 Task: Look for products in the category "Lotion" from Desert Essence only.
Action: Mouse moved to (636, 247)
Screenshot: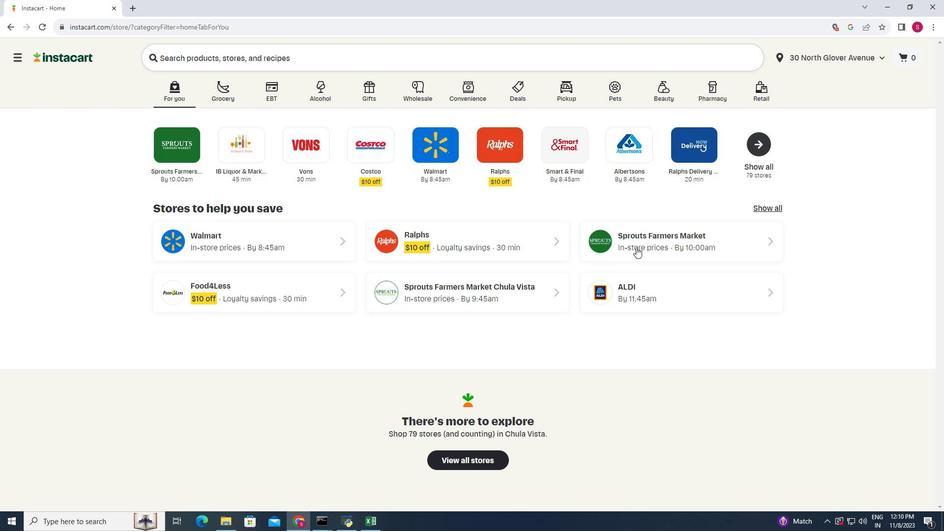 
Action: Mouse pressed left at (636, 247)
Screenshot: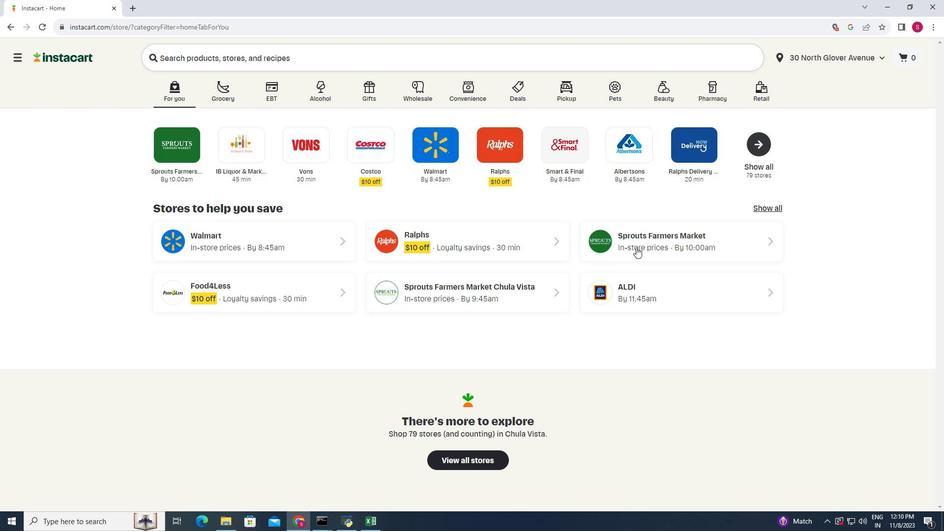 
Action: Mouse moved to (62, 335)
Screenshot: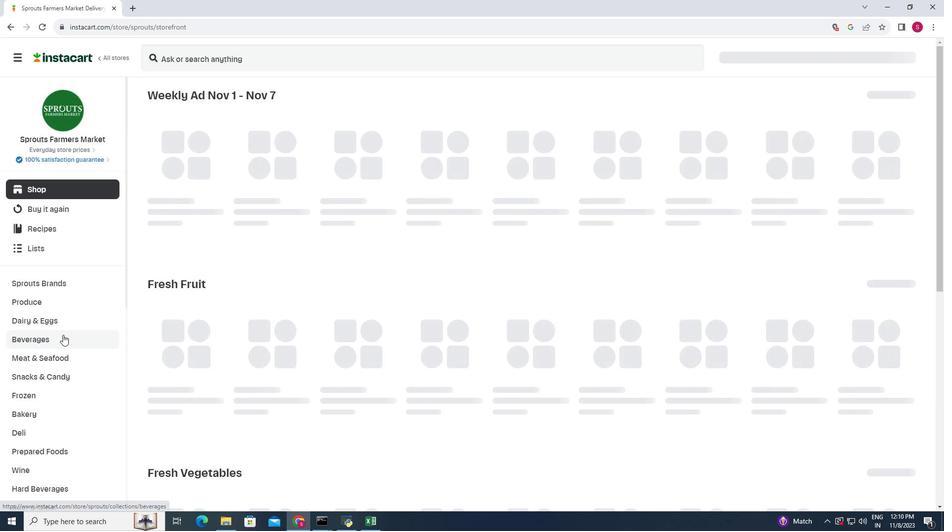 
Action: Mouse scrolled (62, 334) with delta (0, 0)
Screenshot: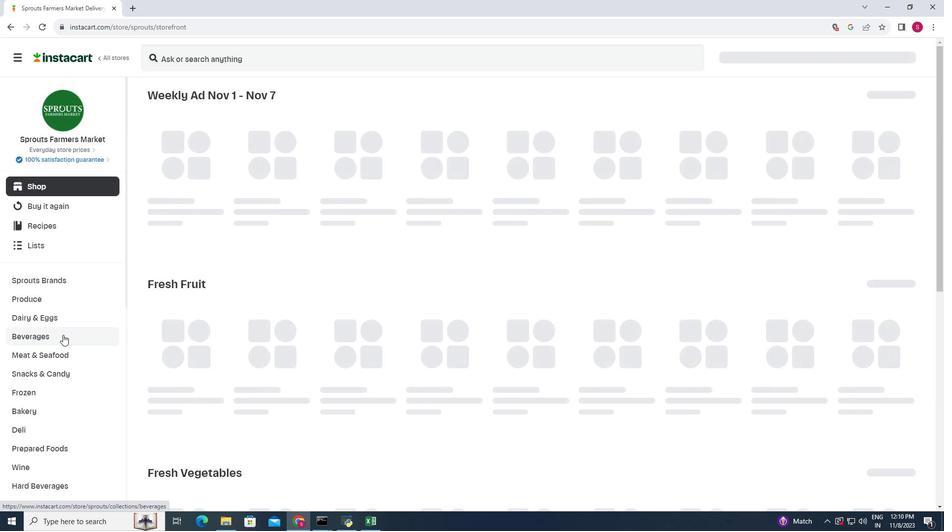 
Action: Mouse scrolled (62, 334) with delta (0, 0)
Screenshot: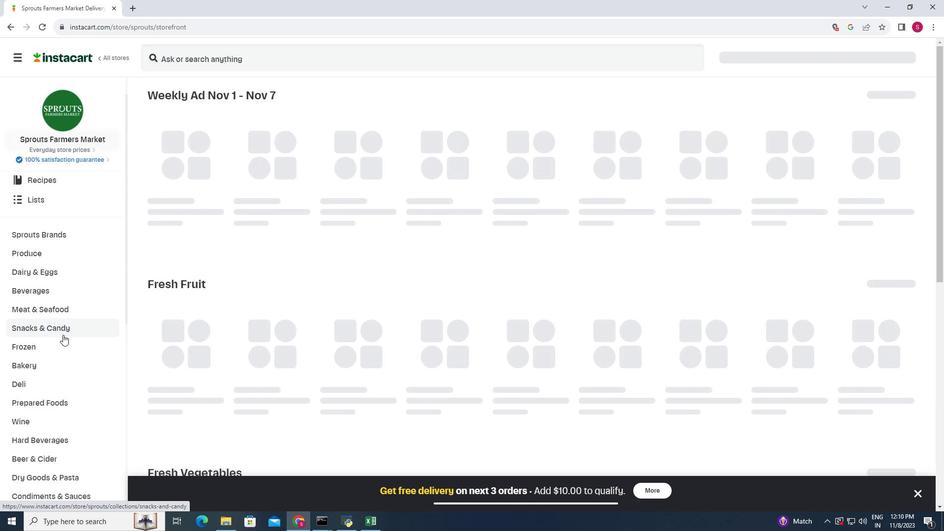 
Action: Mouse scrolled (62, 334) with delta (0, 0)
Screenshot: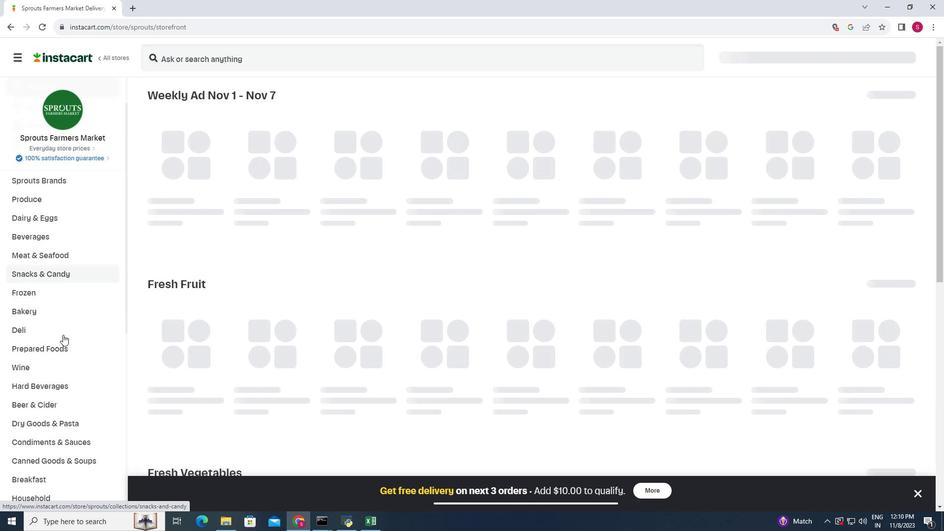 
Action: Mouse scrolled (62, 334) with delta (0, 0)
Screenshot: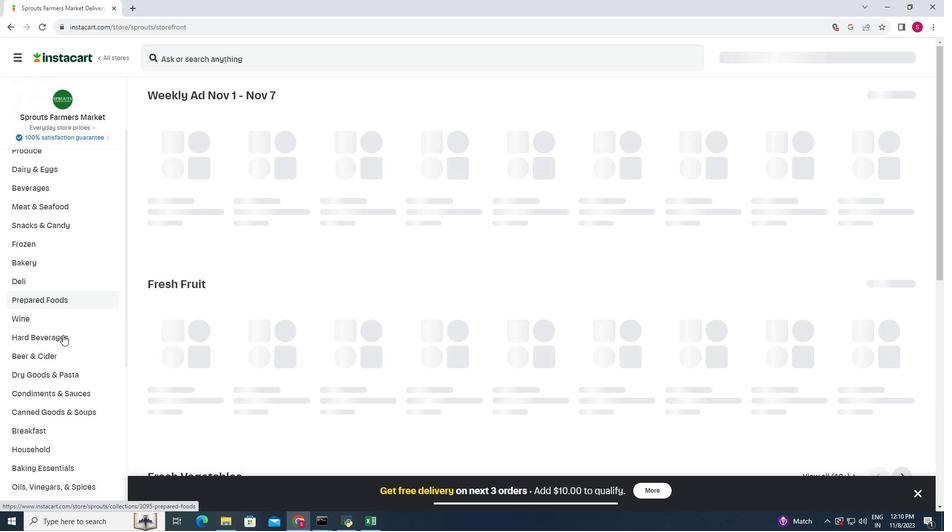 
Action: Mouse moved to (56, 395)
Screenshot: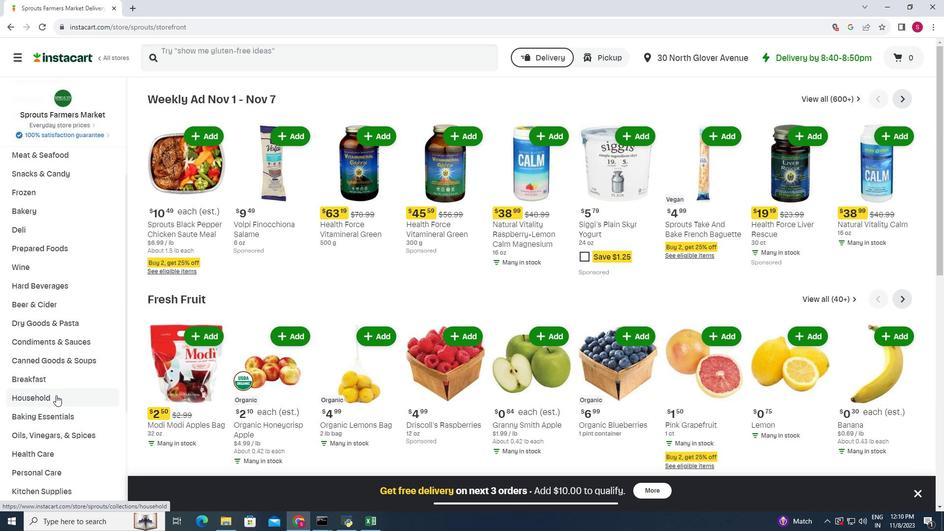 
Action: Mouse scrolled (56, 394) with delta (0, 0)
Screenshot: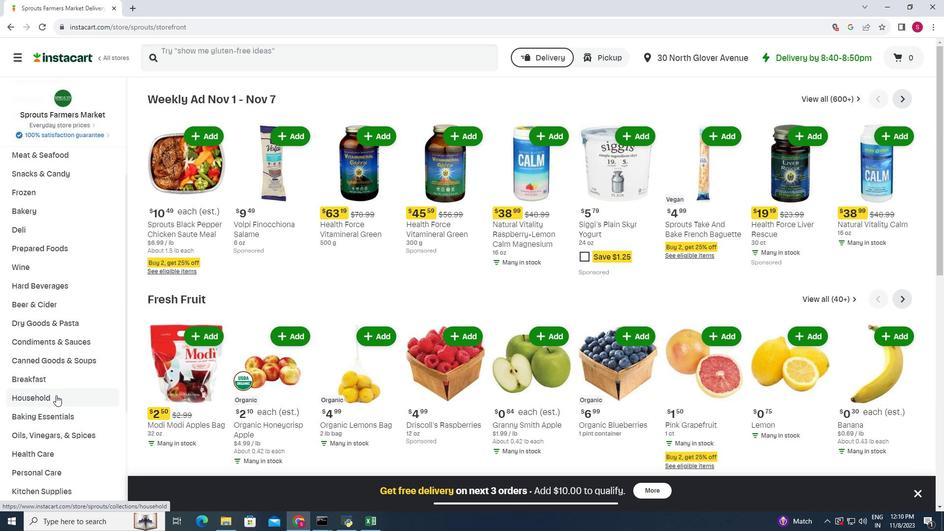 
Action: Mouse moved to (58, 428)
Screenshot: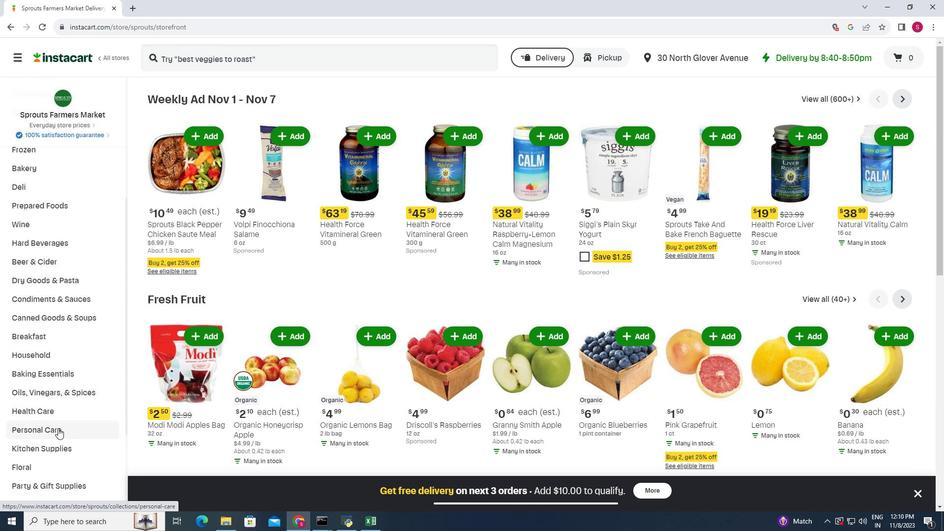 
Action: Mouse pressed left at (58, 428)
Screenshot: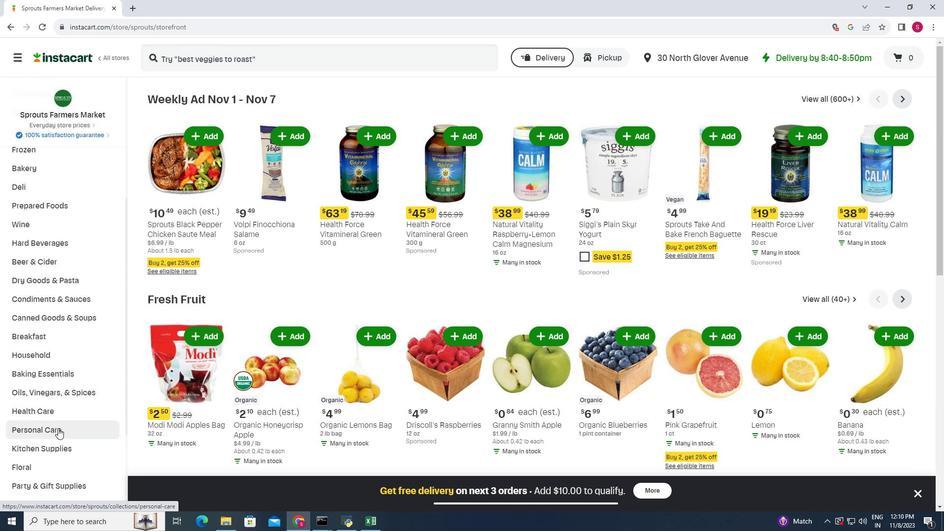 
Action: Mouse moved to (245, 123)
Screenshot: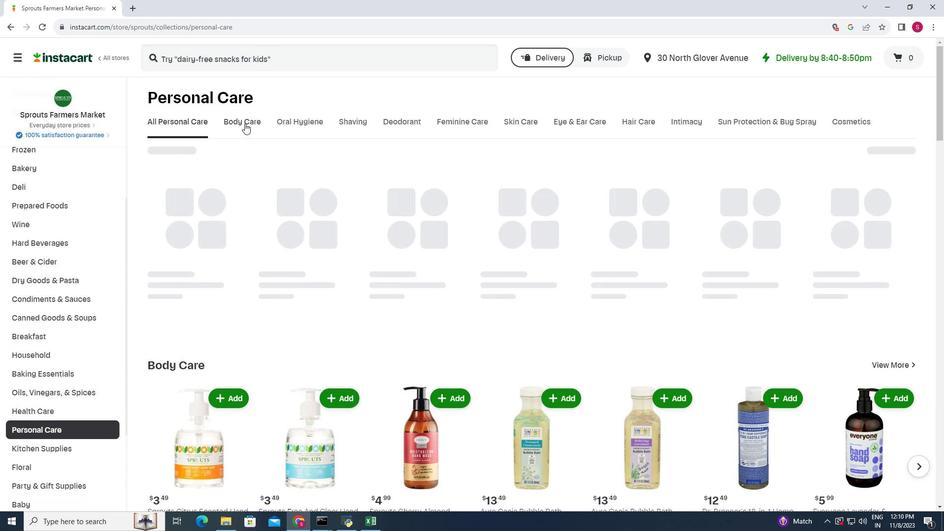 
Action: Mouse pressed left at (245, 123)
Screenshot: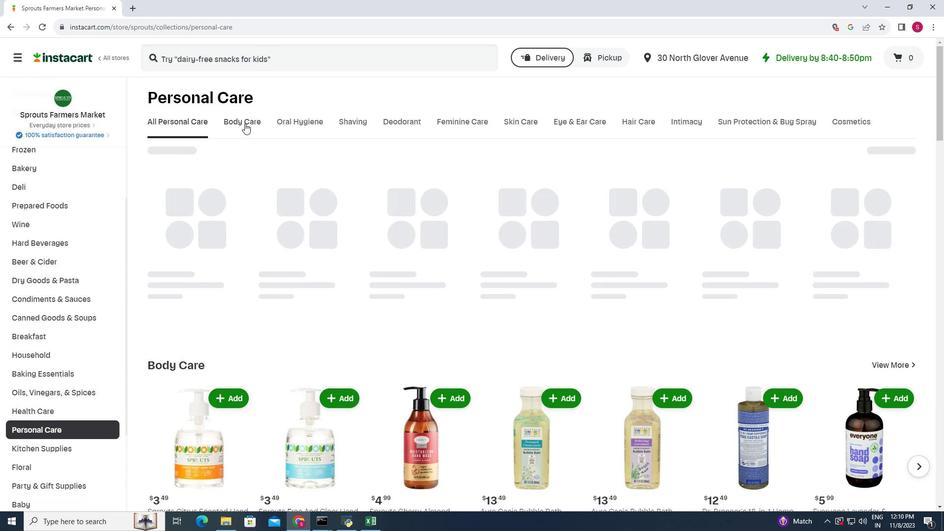 
Action: Mouse moved to (392, 161)
Screenshot: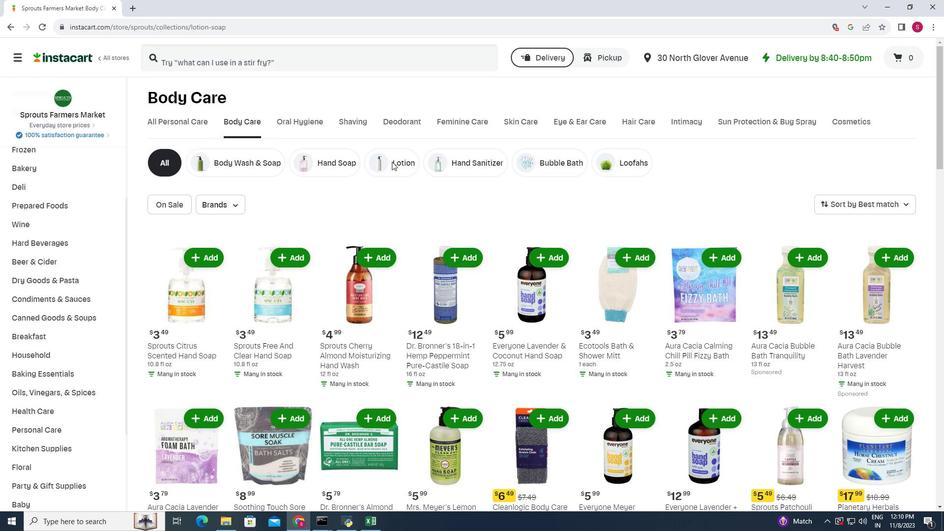 
Action: Mouse pressed left at (392, 161)
Screenshot: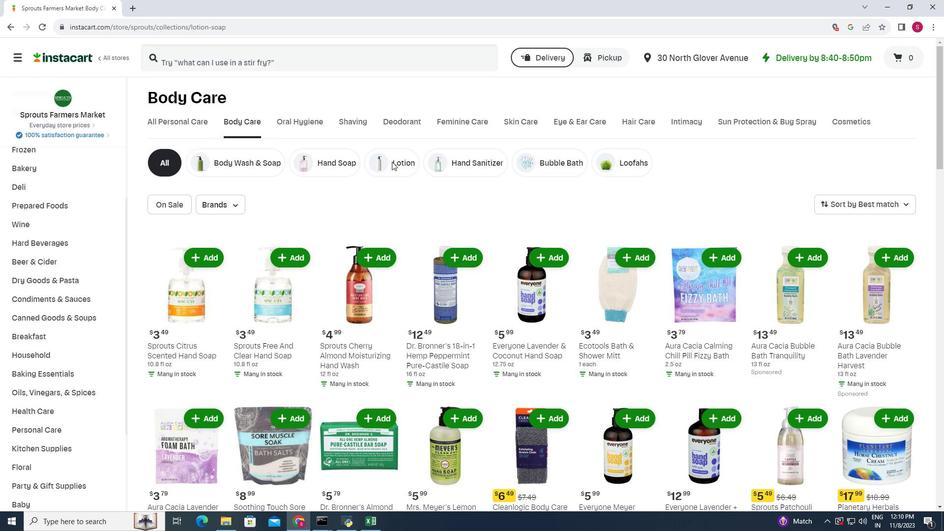 
Action: Mouse moved to (236, 204)
Screenshot: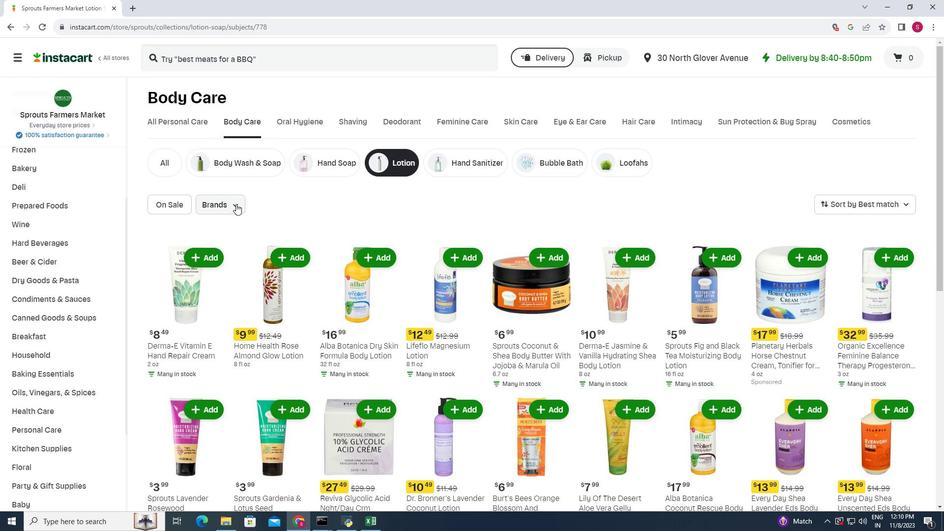 
Action: Mouse pressed left at (236, 204)
Screenshot: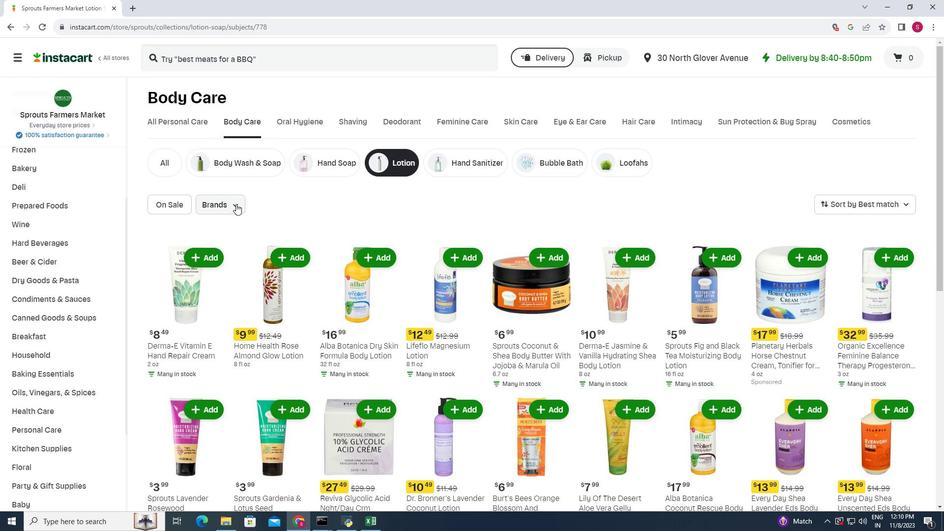
Action: Mouse moved to (250, 250)
Screenshot: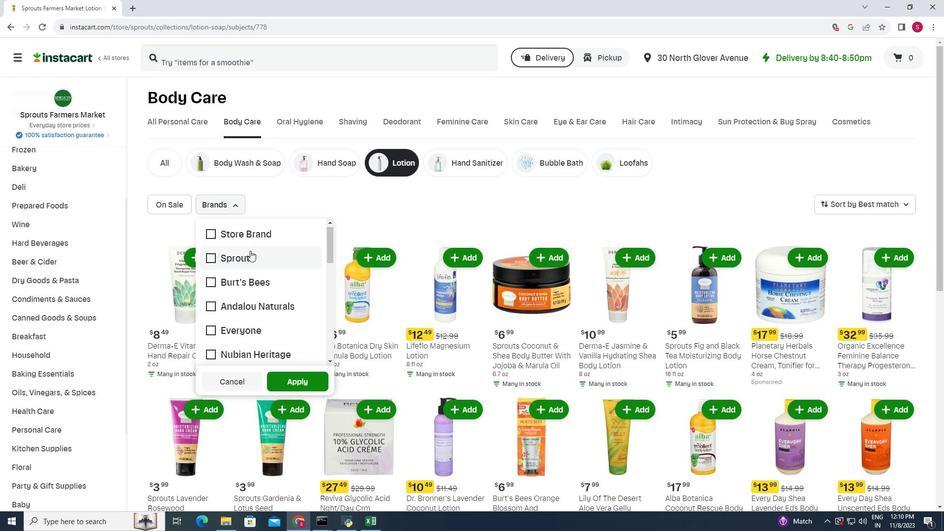 
Action: Mouse scrolled (250, 250) with delta (0, 0)
Screenshot: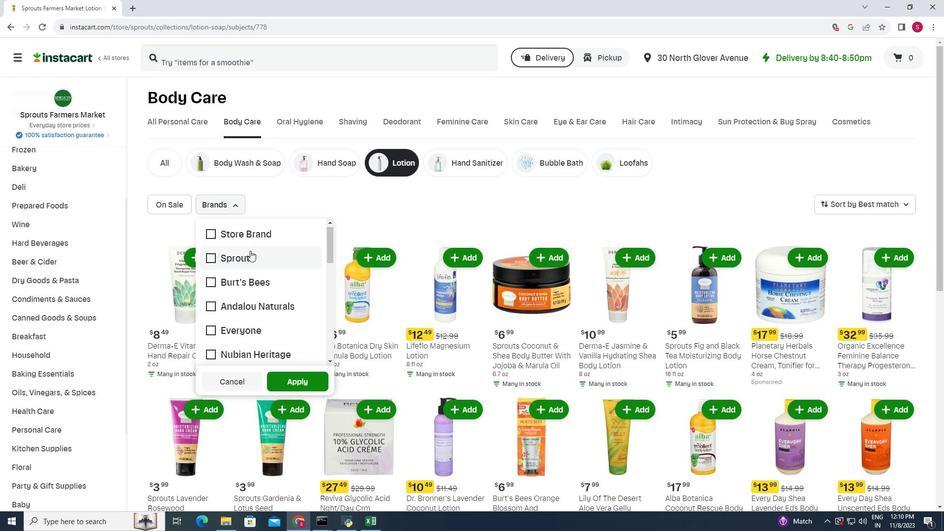 
Action: Mouse moved to (250, 250)
Screenshot: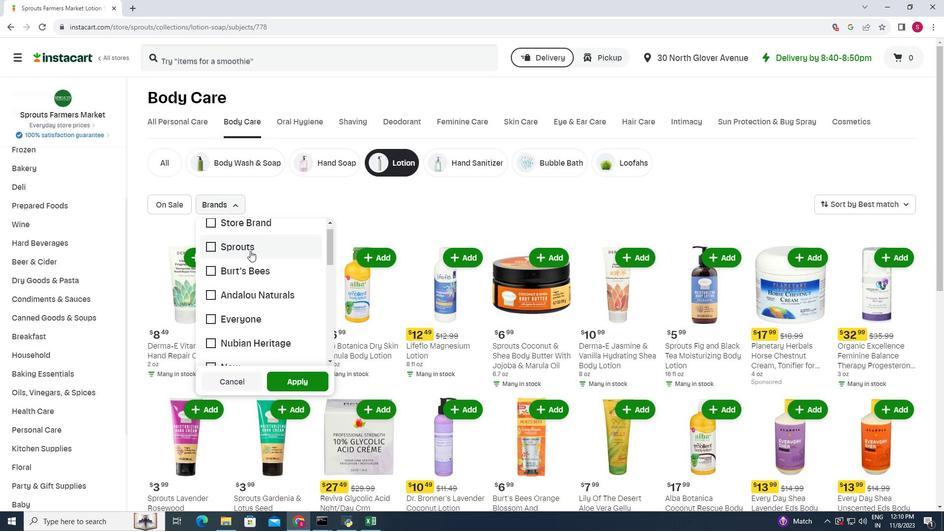 
Action: Mouse scrolled (250, 250) with delta (0, 0)
Screenshot: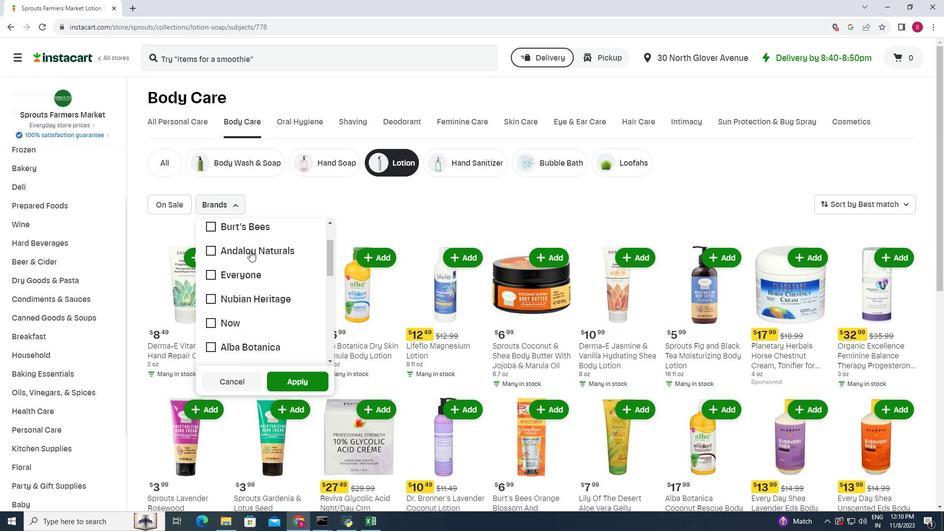 
Action: Mouse scrolled (250, 250) with delta (0, 0)
Screenshot: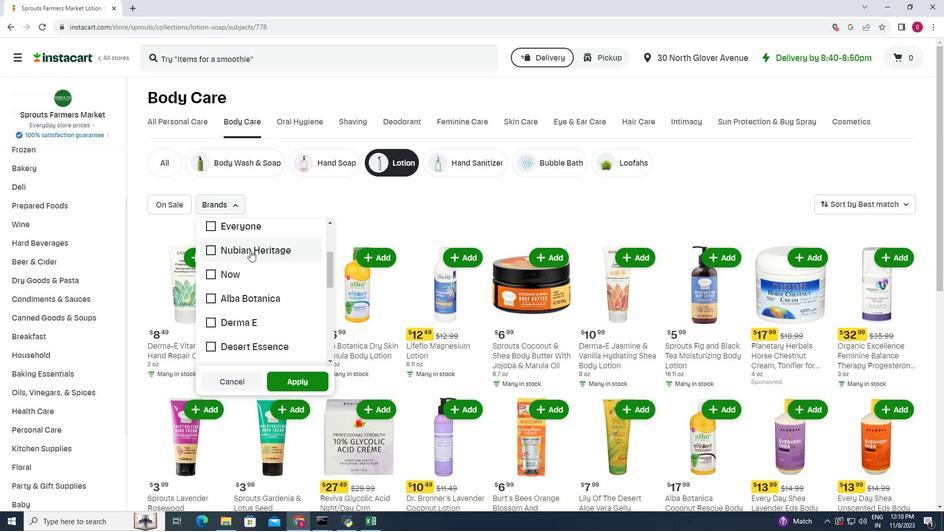 
Action: Mouse moved to (256, 301)
Screenshot: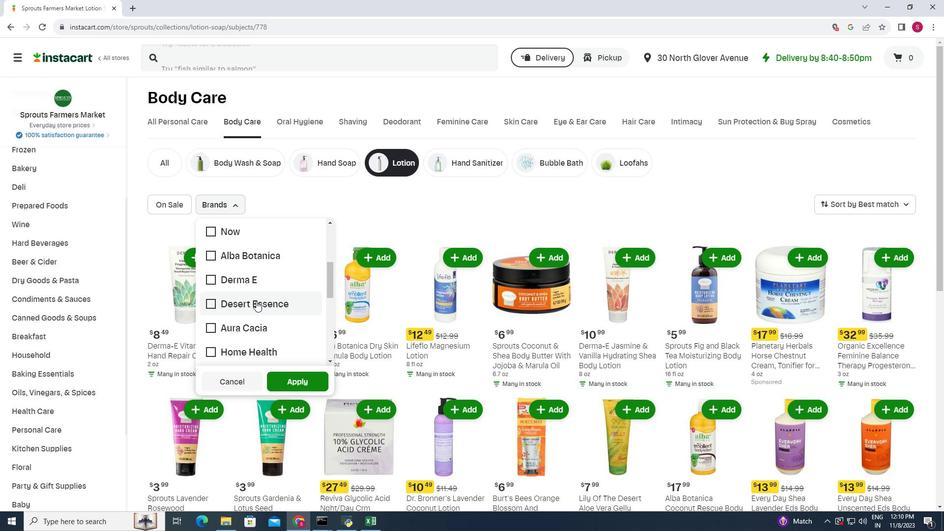 
Action: Mouse pressed left at (256, 301)
Screenshot: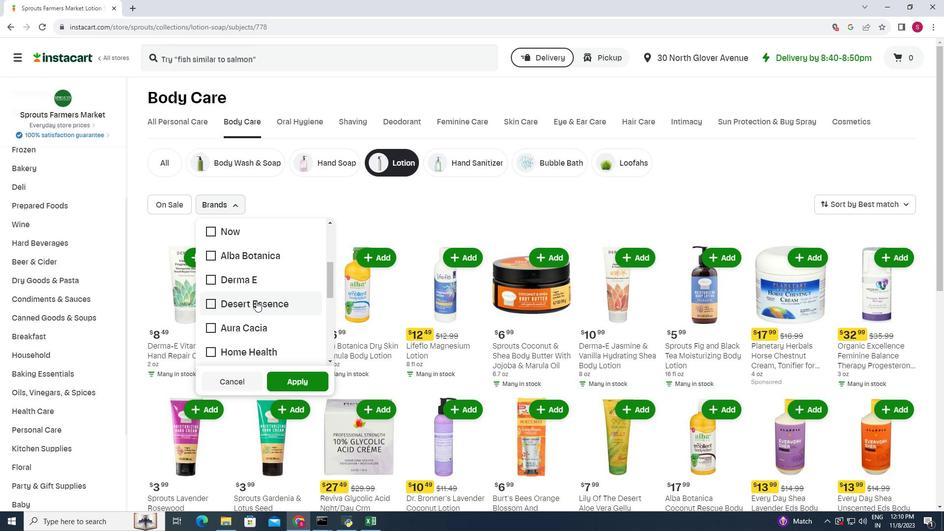 
Action: Mouse moved to (277, 378)
Screenshot: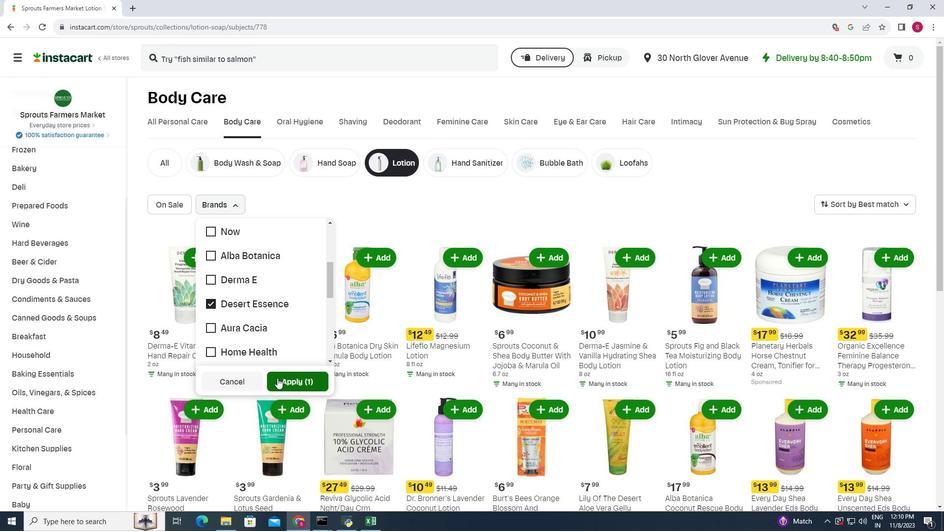 
Action: Mouse pressed left at (277, 378)
Screenshot: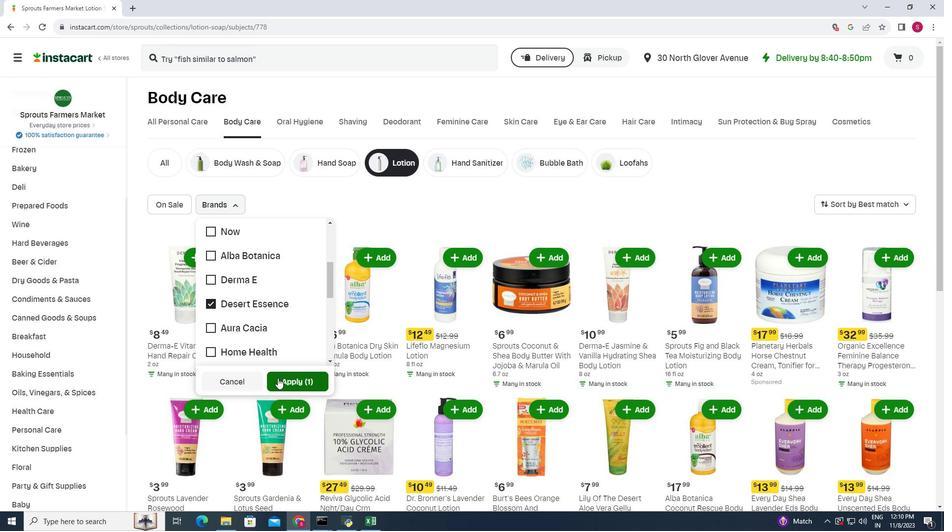 
Action: Mouse moved to (333, 216)
Screenshot: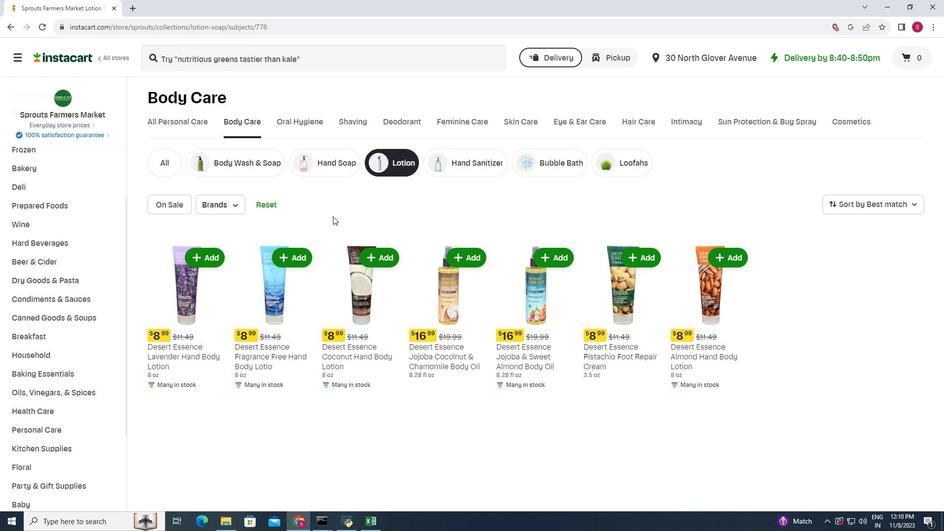 
